 Task: Add Stonyfield Organic Strawberry Banana Yogurt Squeezers to the cart.
Action: Mouse pressed left at (20, 134)
Screenshot: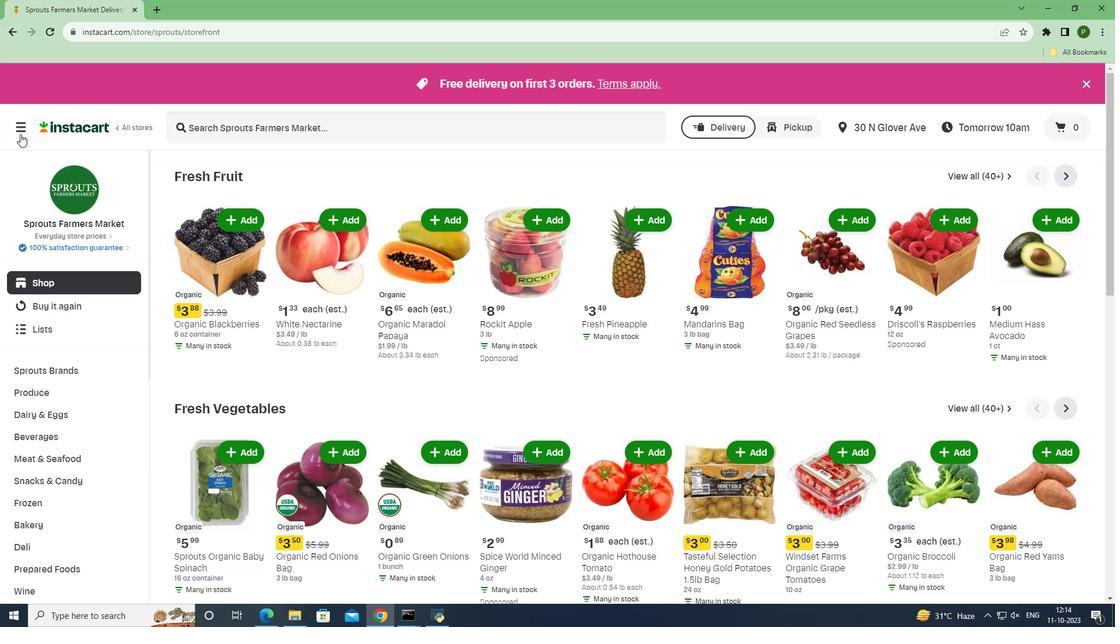 
Action: Mouse moved to (37, 305)
Screenshot: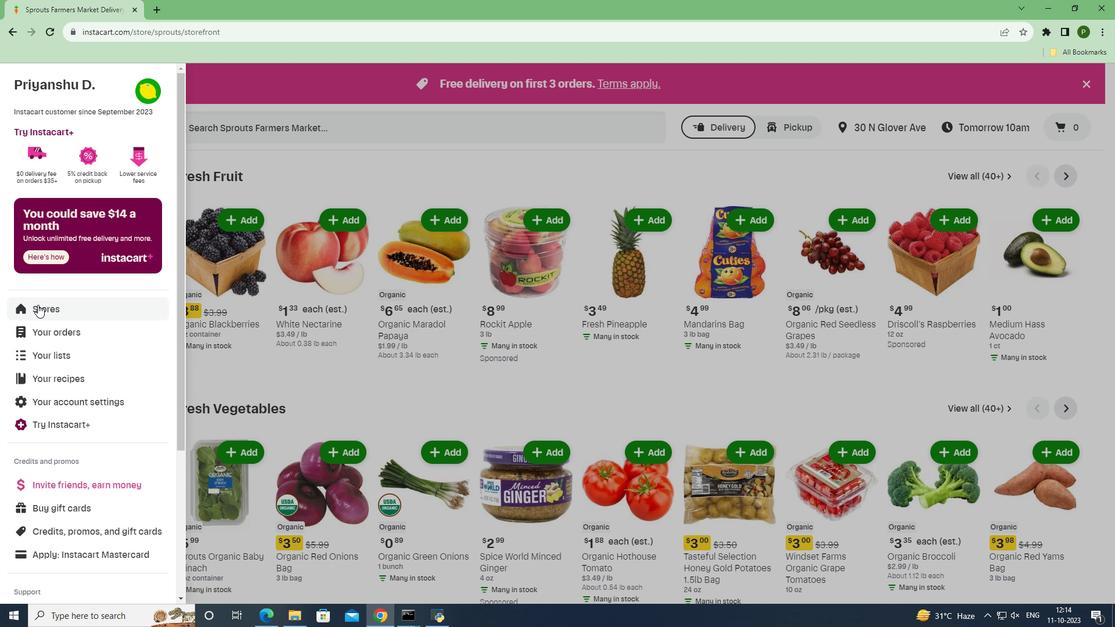 
Action: Mouse pressed left at (37, 305)
Screenshot: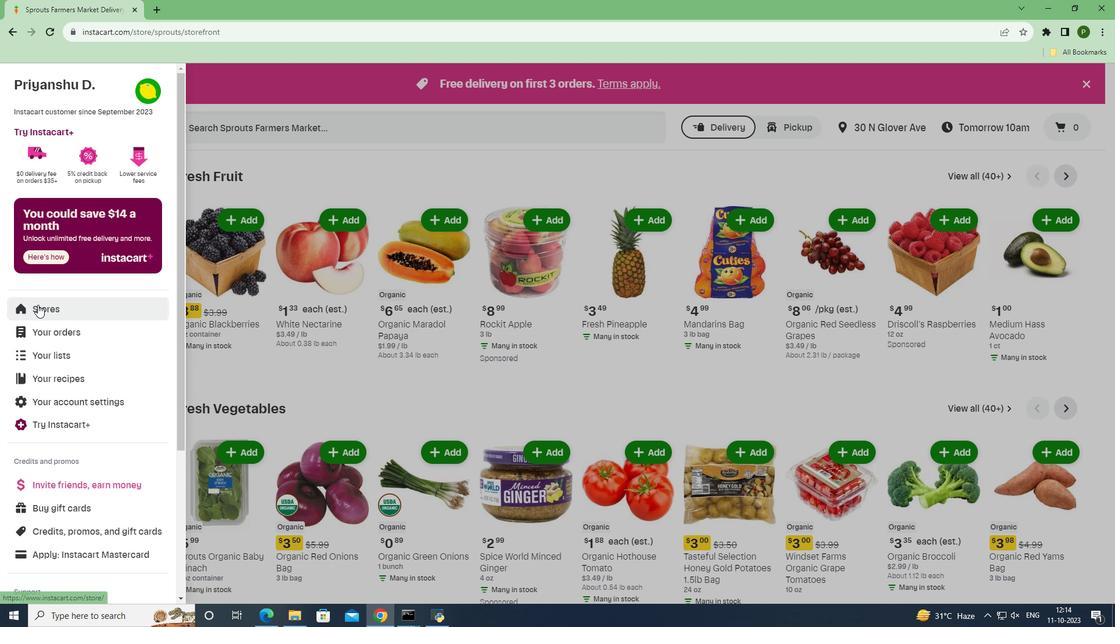 
Action: Mouse moved to (274, 138)
Screenshot: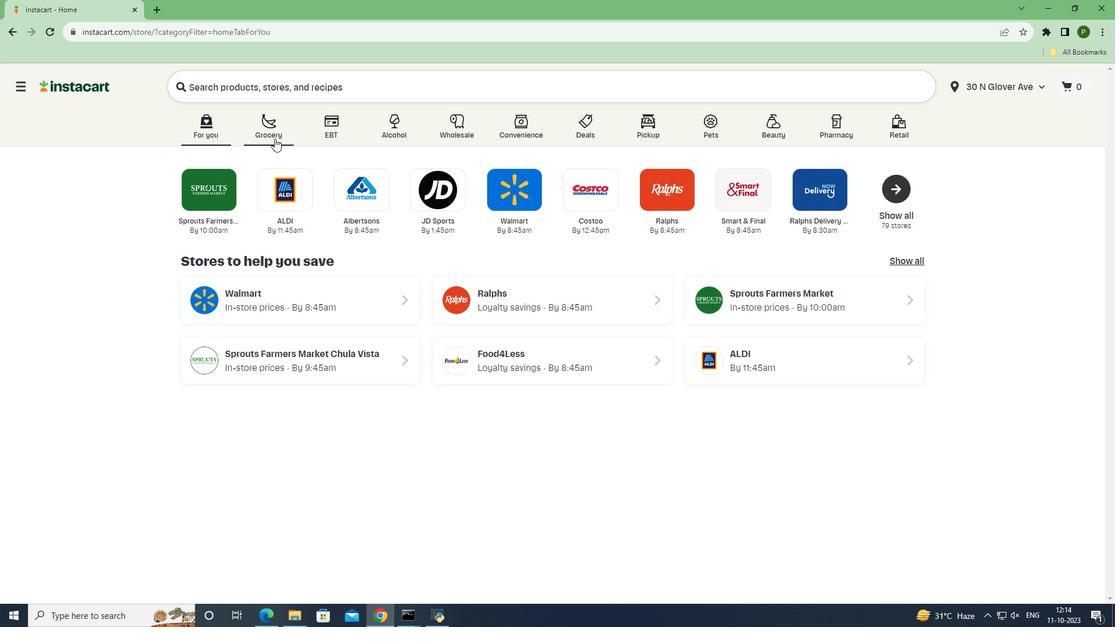 
Action: Mouse pressed left at (274, 138)
Screenshot: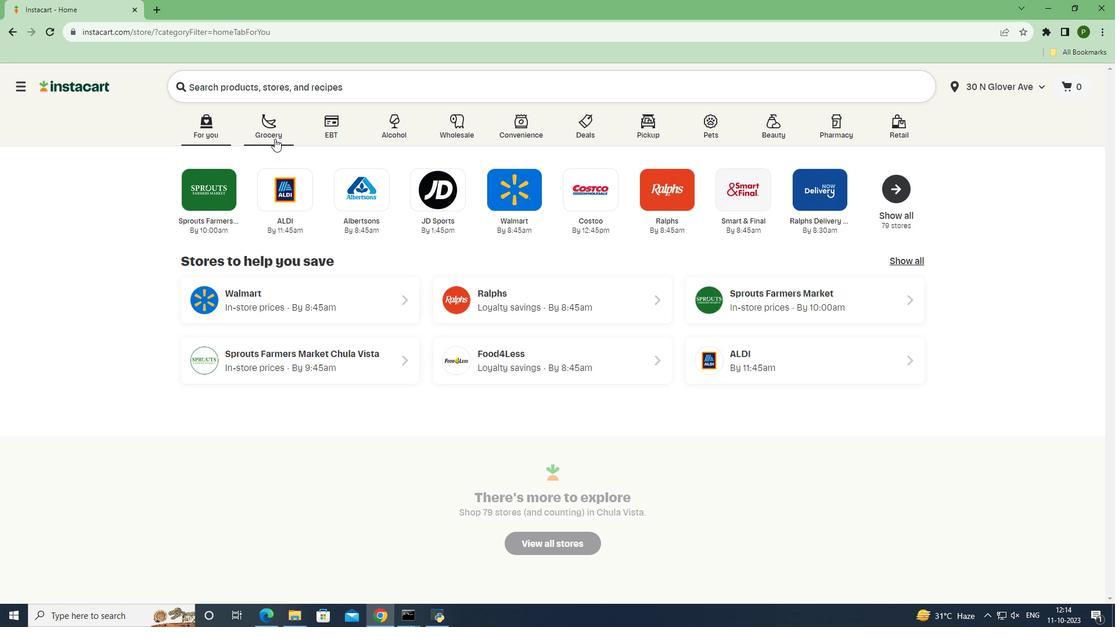 
Action: Mouse moved to (451, 265)
Screenshot: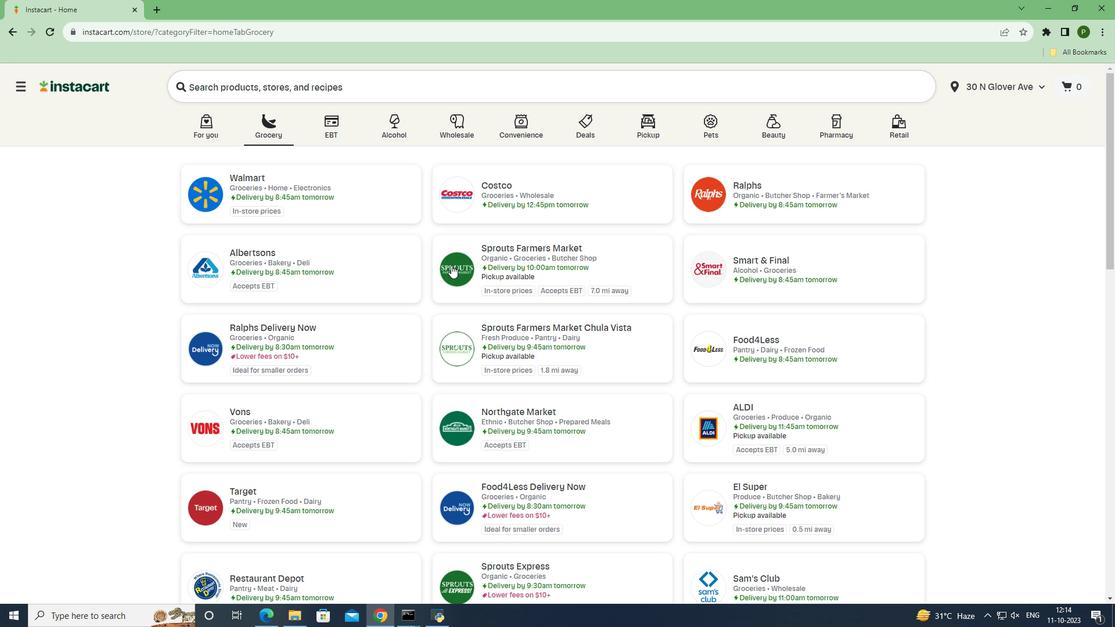 
Action: Mouse pressed left at (451, 265)
Screenshot: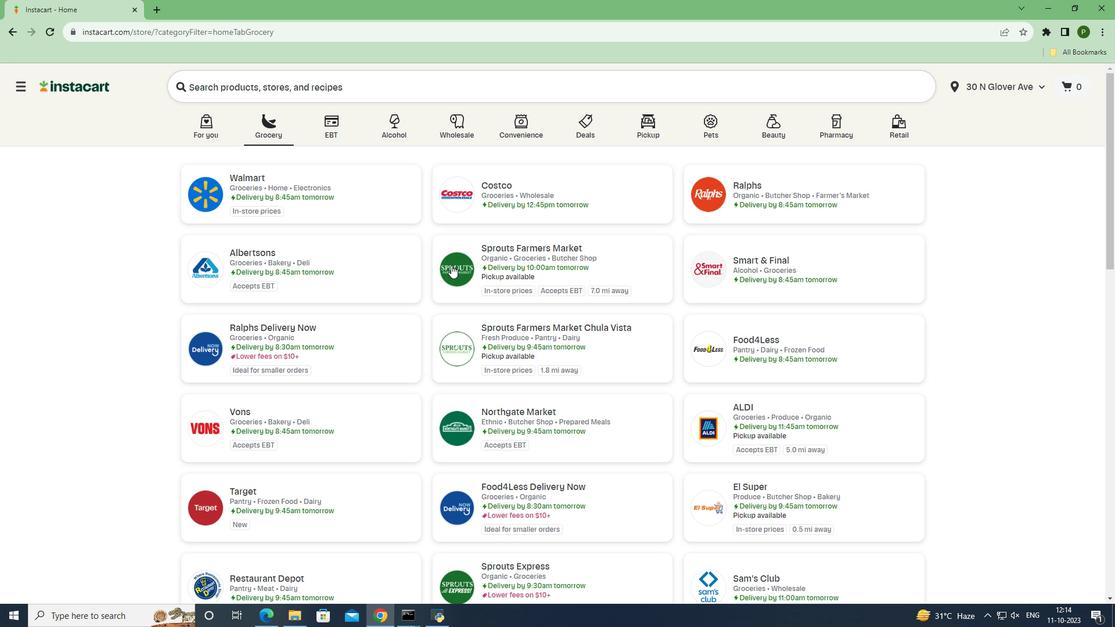 
Action: Mouse moved to (76, 423)
Screenshot: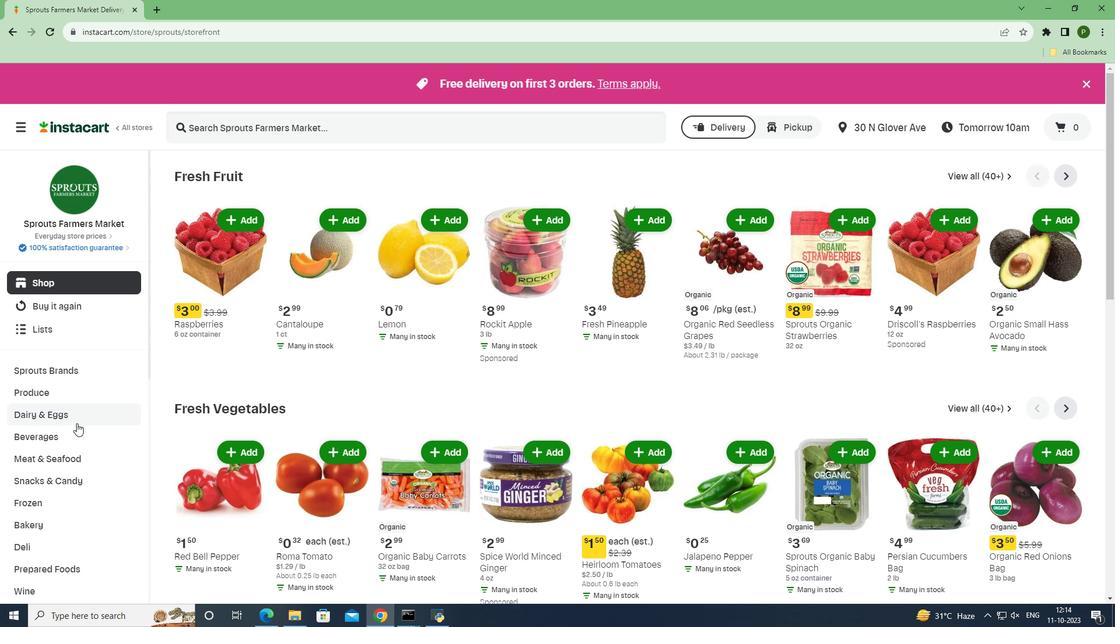 
Action: Mouse pressed left at (76, 423)
Screenshot: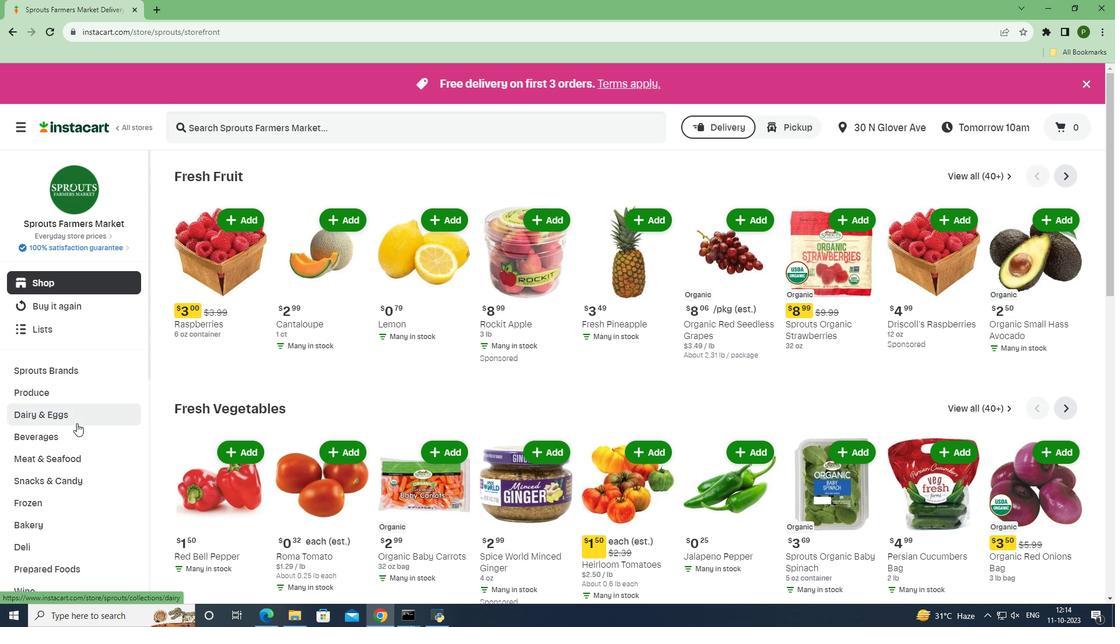 
Action: Mouse moved to (62, 508)
Screenshot: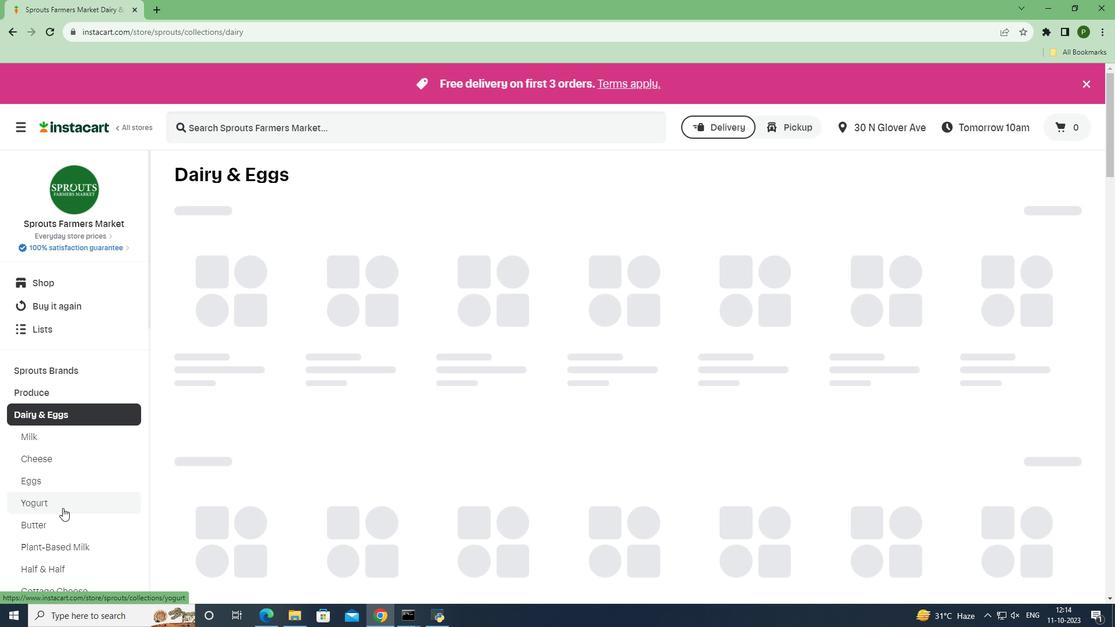 
Action: Mouse pressed left at (62, 508)
Screenshot: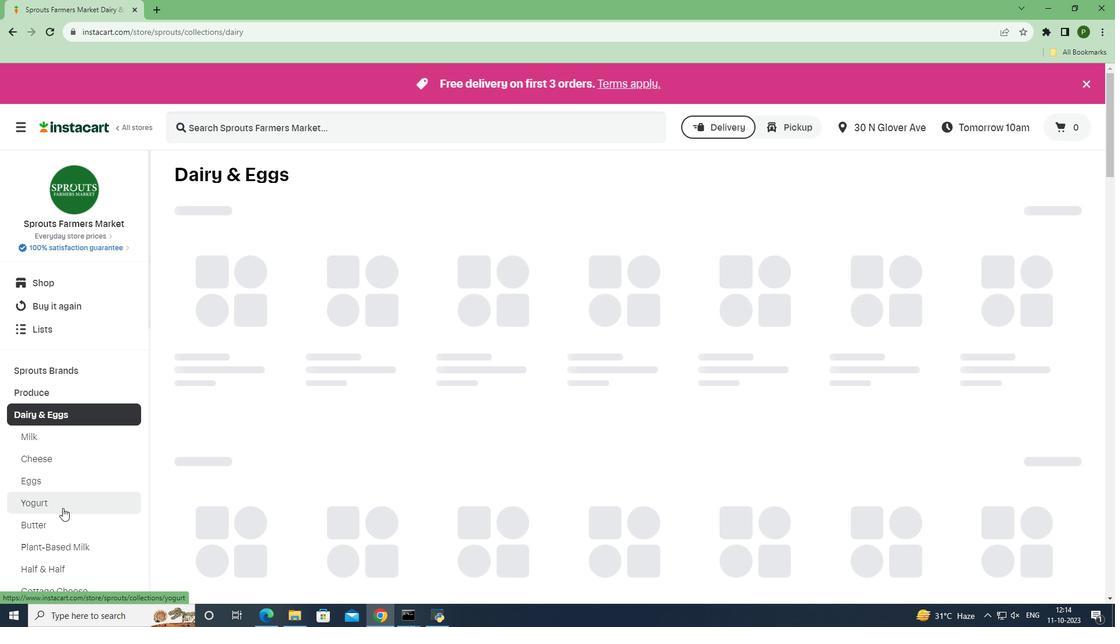 
Action: Mouse moved to (236, 126)
Screenshot: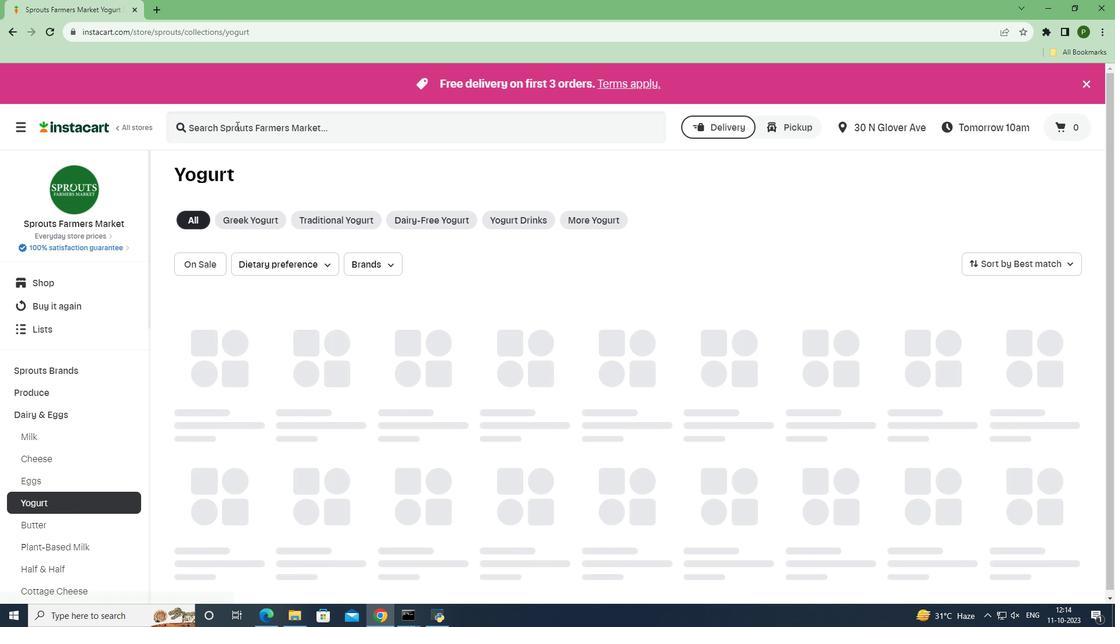 
Action: Mouse pressed left at (236, 126)
Screenshot: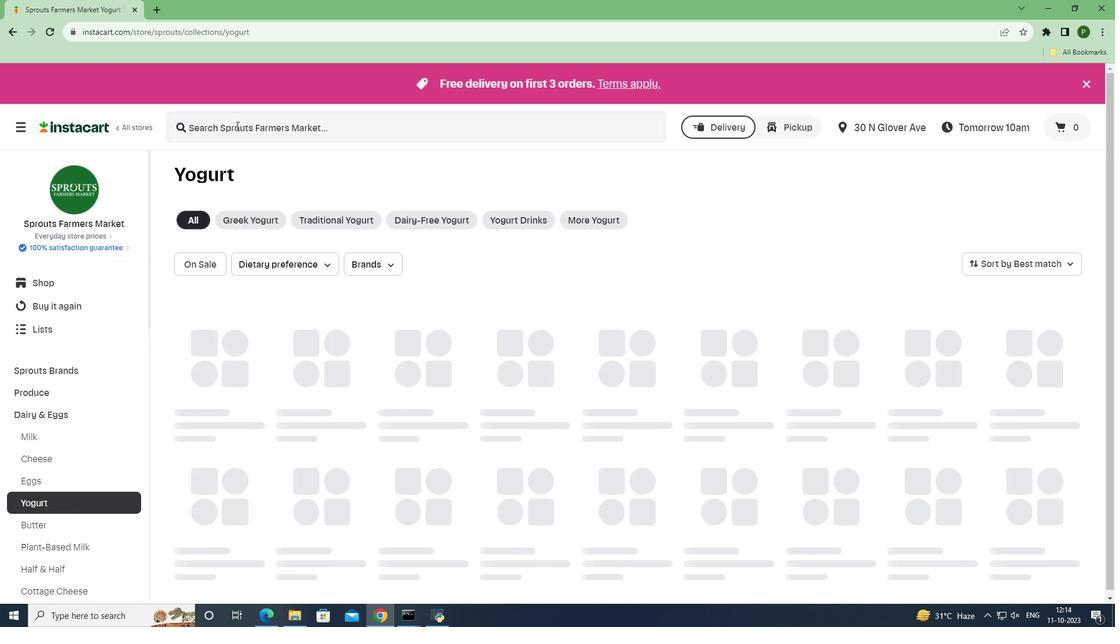 
Action: Key pressed <Key.caps_lock>S<Key.caps_lock>tonyfield<Key.space><Key.caps_lock>O<Key.caps_lock>rganic<Key.space><Key.caps_lock>S<Key.caps_lock>trawberry<Key.space><Key.caps_lock>B<Key.caps_lock>anana<Key.space><Key.caps_lock>Y<Key.caps_lock>ogurt<Key.space><Key.caps_lock>S<Key.caps_lock>queezers<Key.enter>
Screenshot: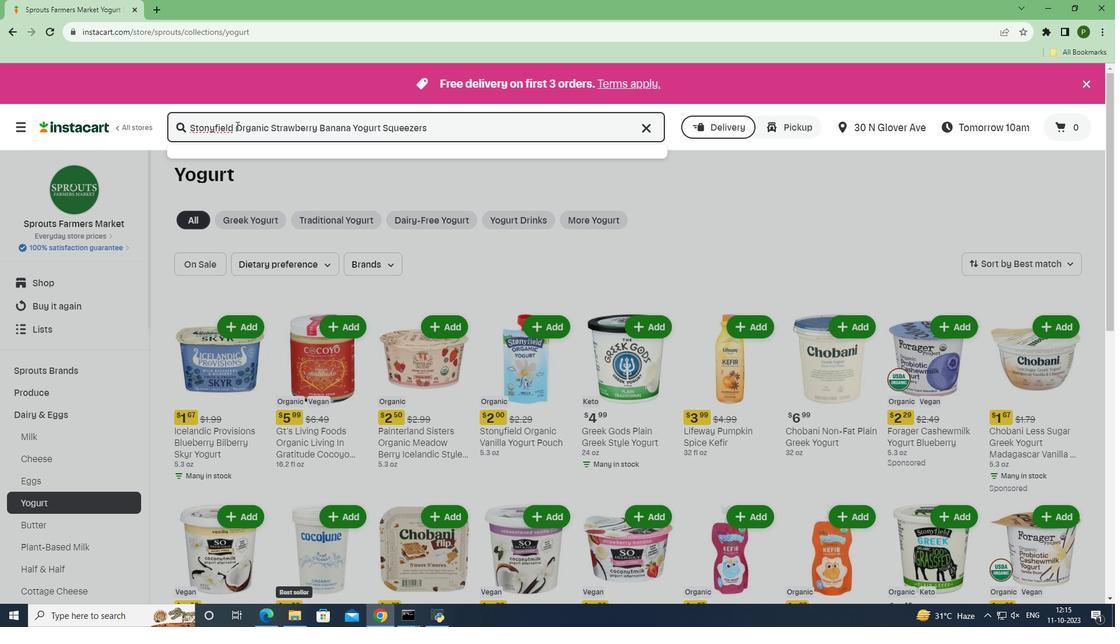 
Action: Mouse moved to (684, 249)
Screenshot: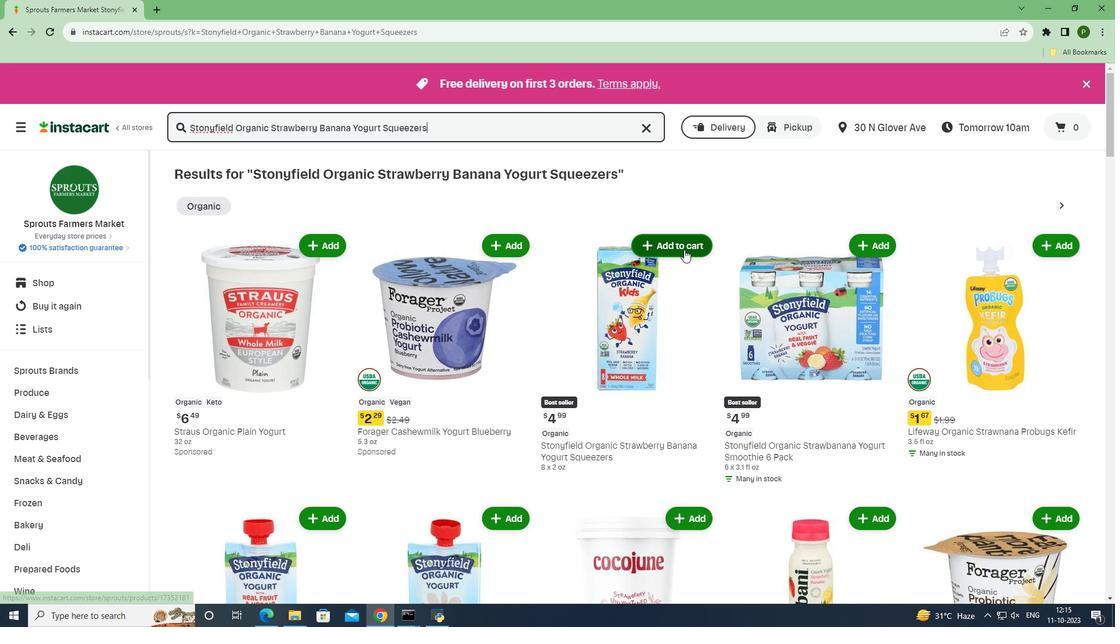 
Action: Mouse pressed left at (684, 249)
Screenshot: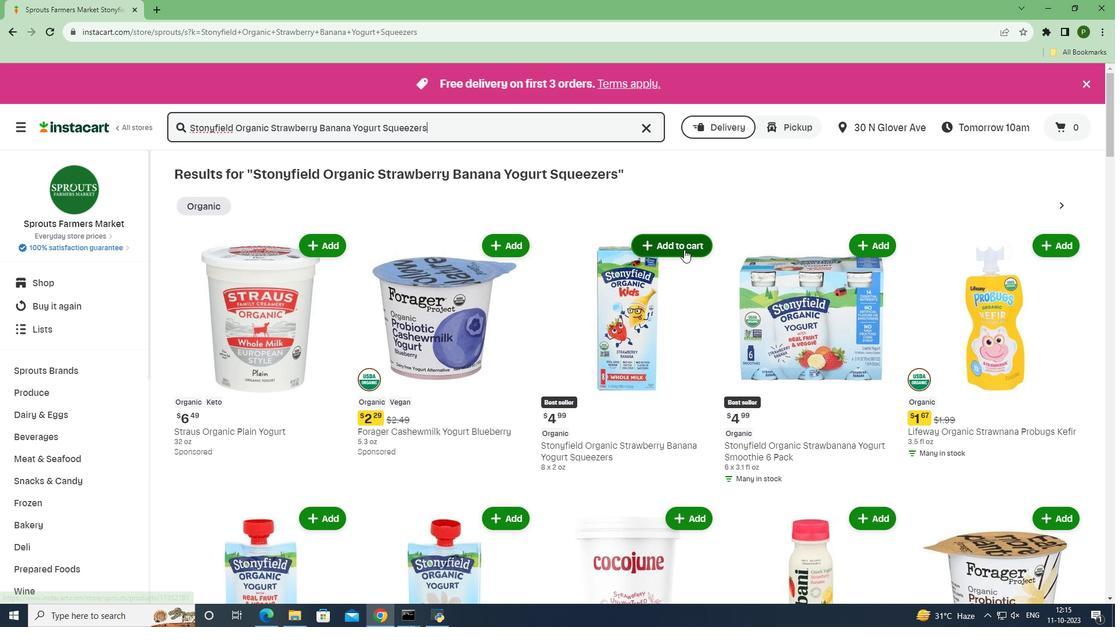 
Action: Mouse moved to (707, 341)
Screenshot: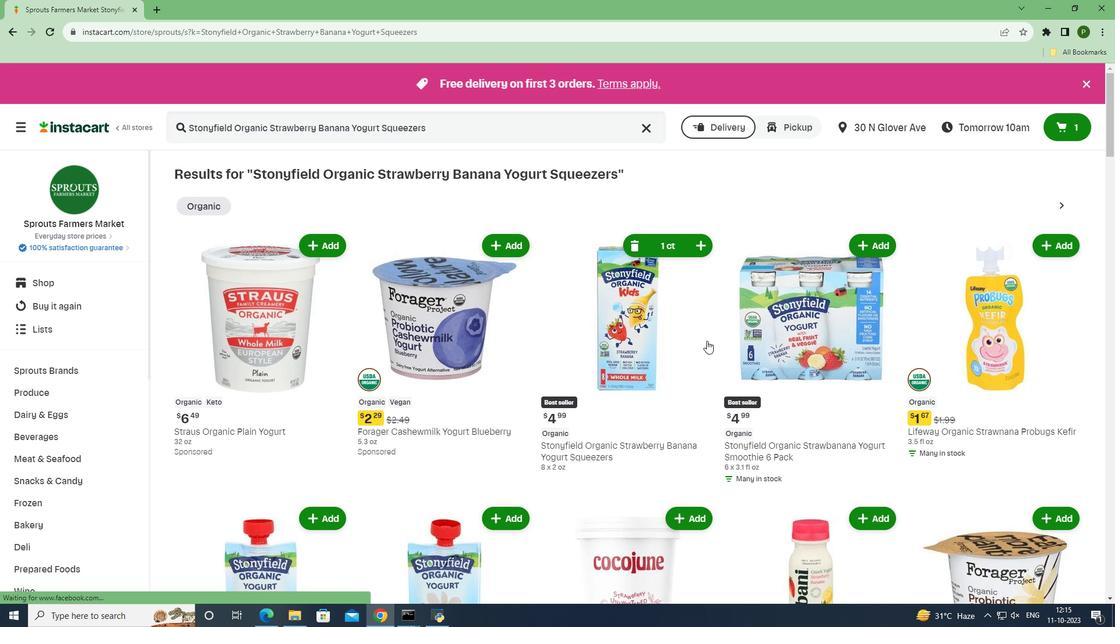 
